 Task: Create New Customer with Customer Name: Unpainted Shelf, Billing Address Line1: 1227 Ridge Road, Billing Address Line2:  Dodge City, Billing Address Line3:  Kansas 67801, Cell Number: 302-432-3749
Action: Mouse moved to (145, 32)
Screenshot: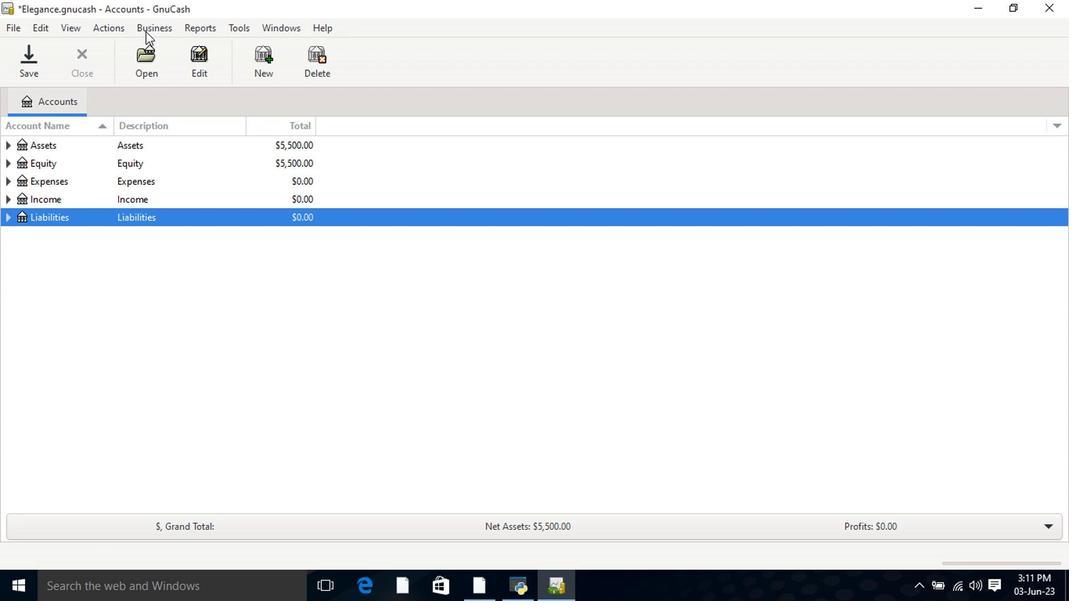 
Action: Mouse pressed left at (145, 32)
Screenshot: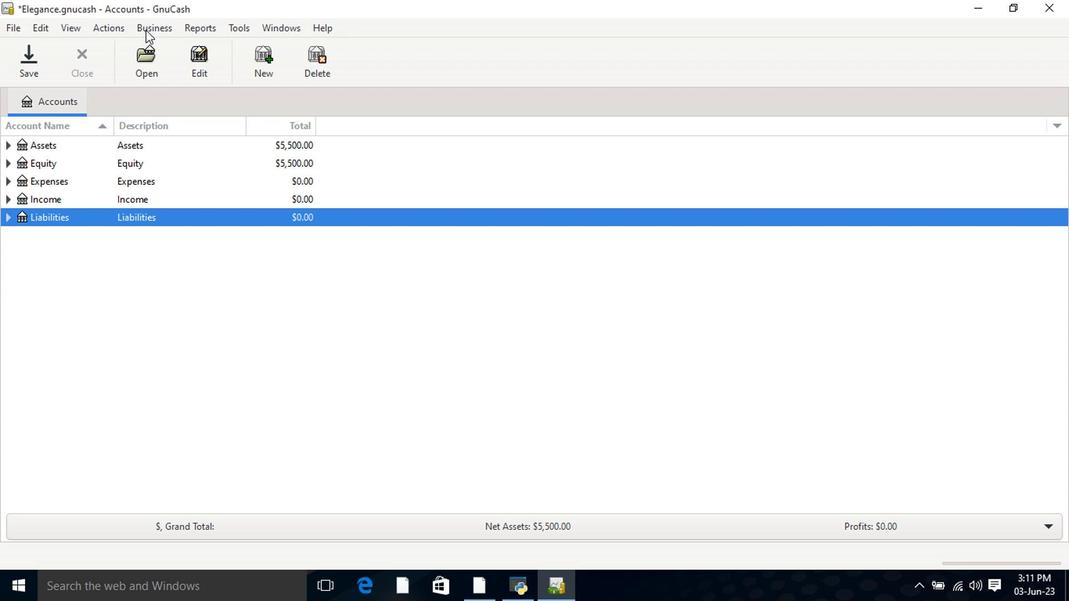 
Action: Mouse moved to (167, 43)
Screenshot: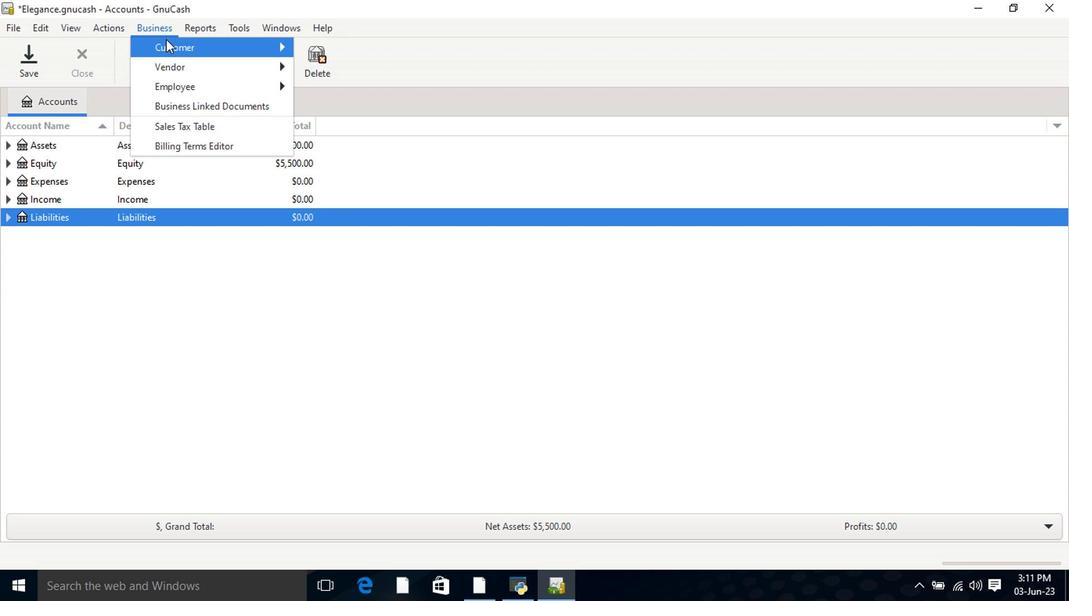 
Action: Mouse pressed left at (167, 43)
Screenshot: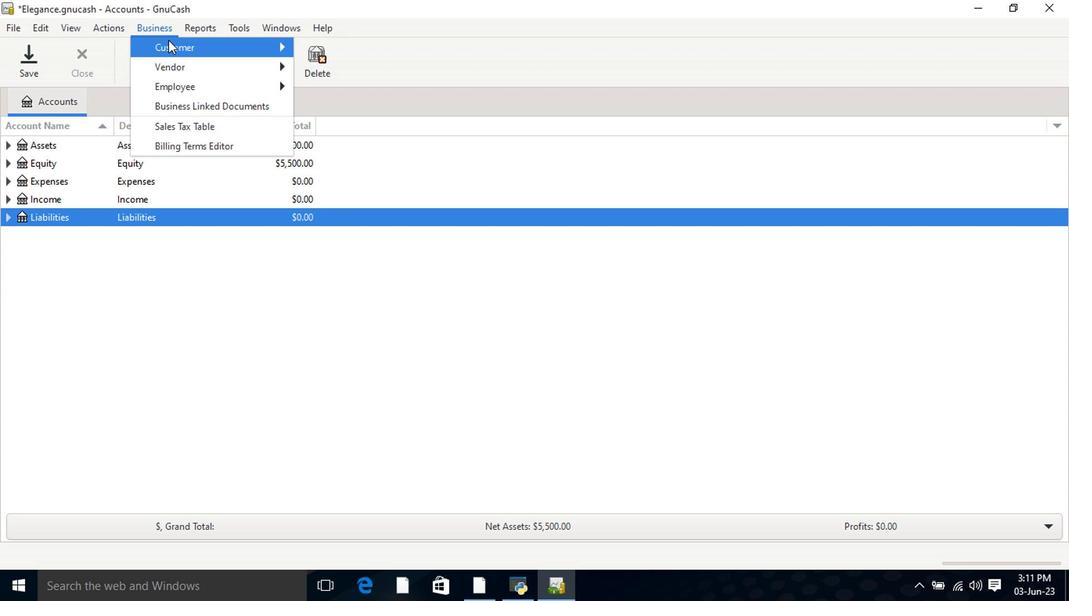 
Action: Mouse moved to (321, 64)
Screenshot: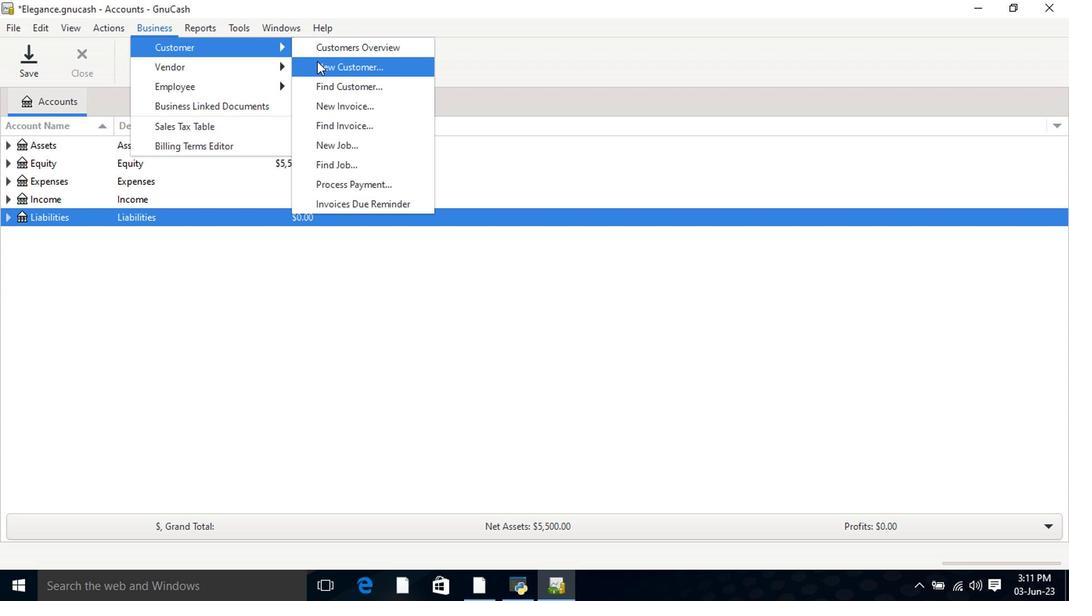 
Action: Mouse pressed left at (321, 64)
Screenshot: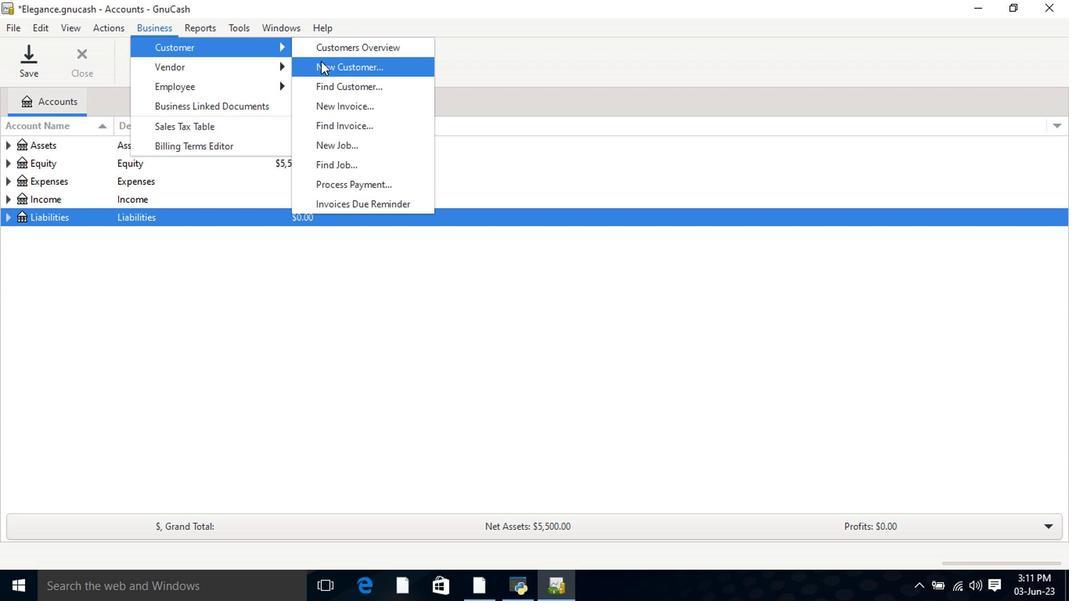 
Action: Mouse moved to (538, 177)
Screenshot: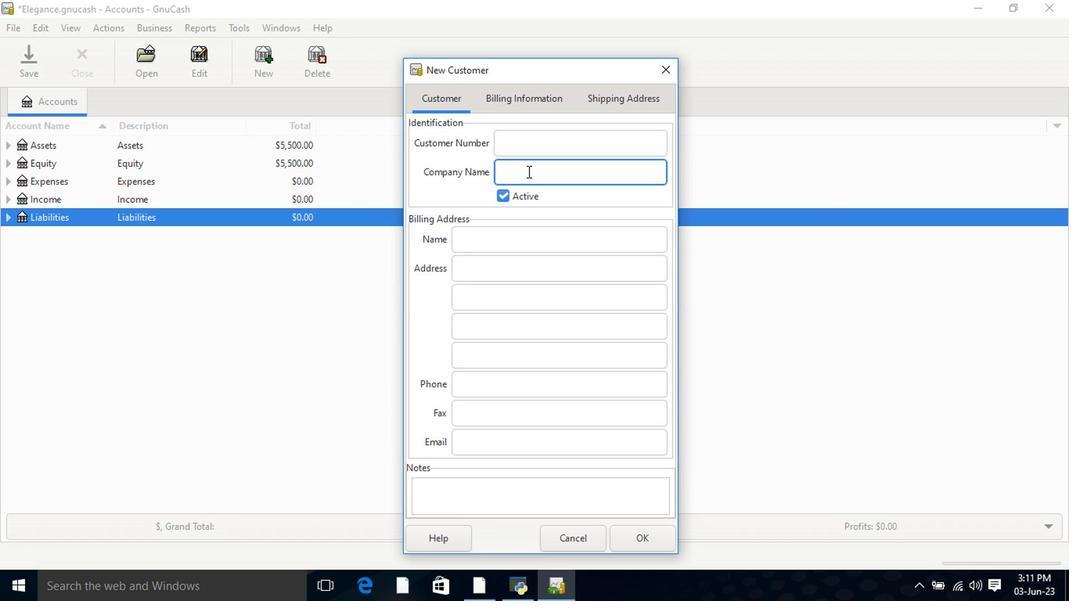 
Action: Key pressed <Key.shift>Unpainted<Key.space><Key.shift>Shelf<Key.tab><Key.tab><Key.tab>1227<Key.space><Key.shift>Ridge<Key.space><Key.shift>Road<Key.tab><Key.shift>Dodge<Key.space>City<Key.tab><Key.shift><Key.shift><Key.shift><Key.shift><Key.shift><Key.shift><Key.shift><Key.shift><Key.shift><Key.shift><Key.shift><Key.shift><Key.shift><Key.shift>Kansas<Key.space>67801<Key.tab><Key.tab>302-432-3749
Screenshot: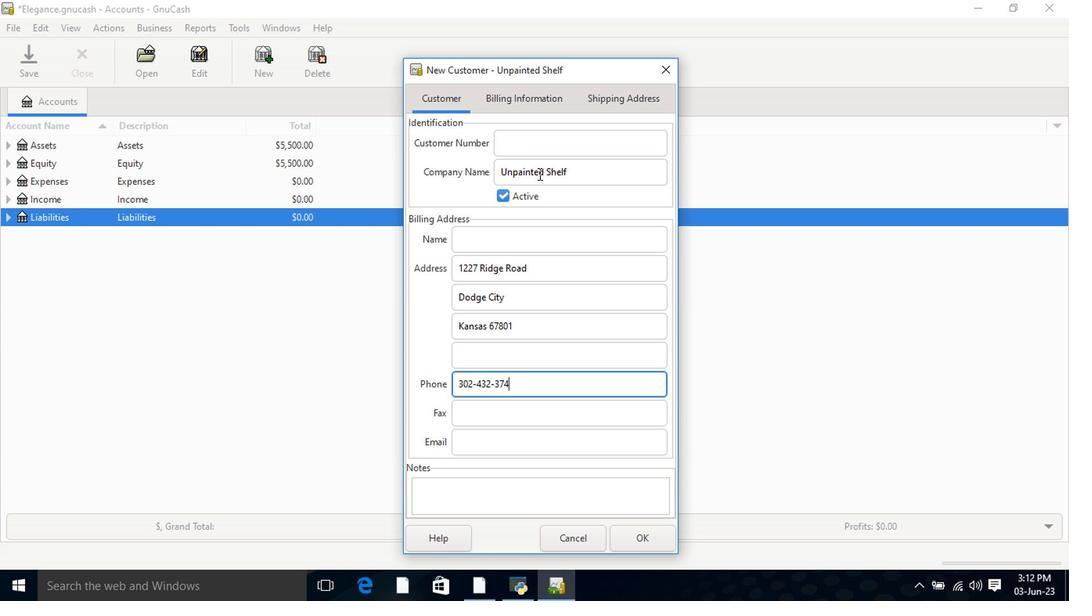 
Action: Mouse moved to (500, 95)
Screenshot: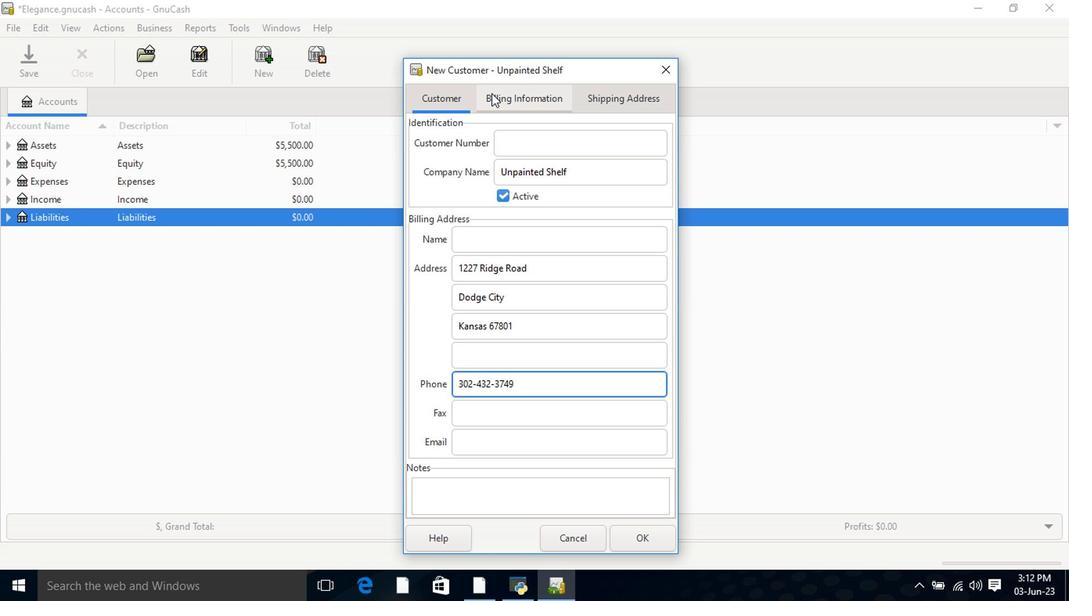 
Action: Mouse pressed left at (500, 95)
Screenshot: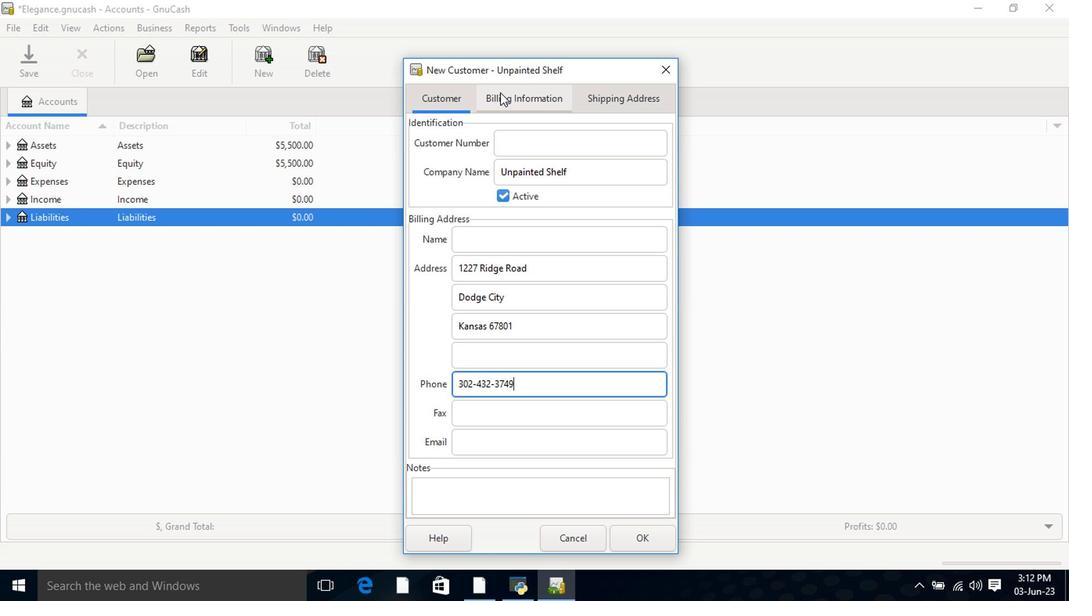 
Action: Mouse moved to (601, 98)
Screenshot: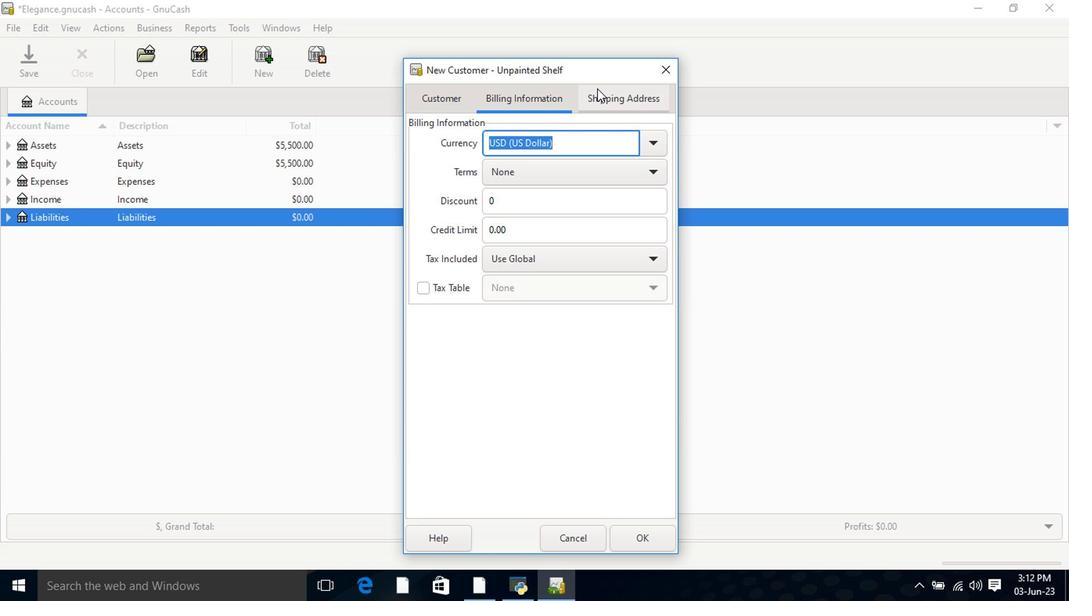 
Action: Mouse pressed left at (601, 98)
Screenshot: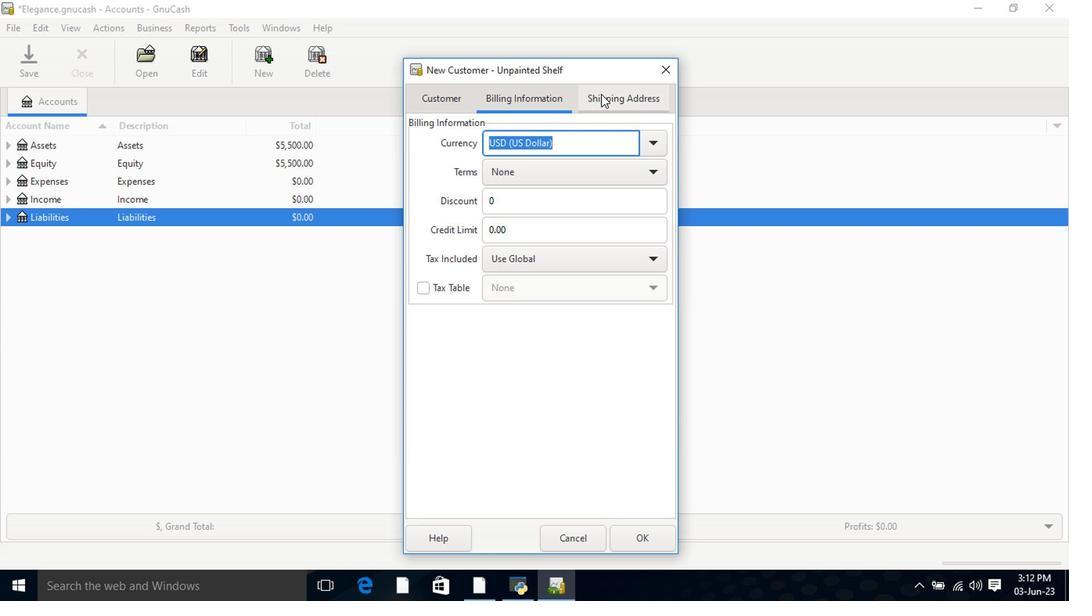 
Action: Mouse moved to (641, 537)
Screenshot: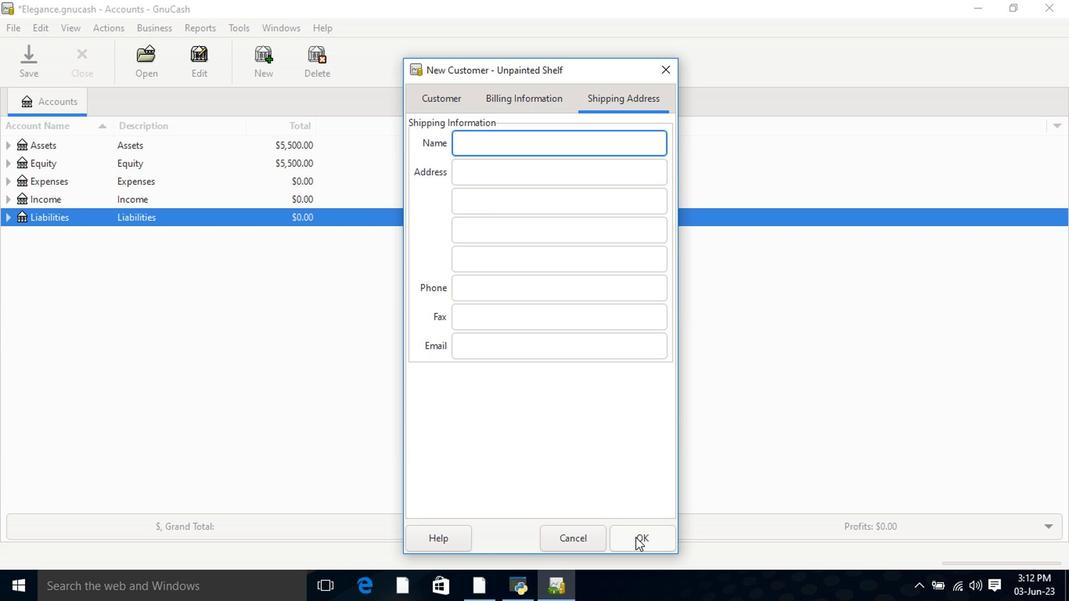 
Action: Mouse pressed left at (641, 537)
Screenshot: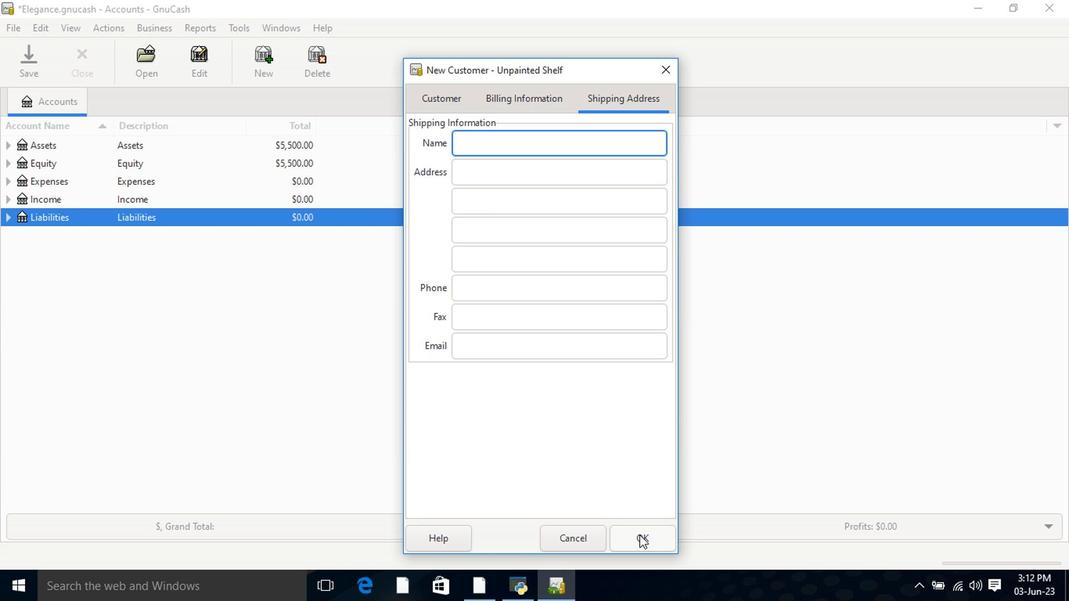 
